 Task: Add a condition where "Form Is not Default ticket form" in new tickets in your groups.
Action: Mouse moved to (141, 442)
Screenshot: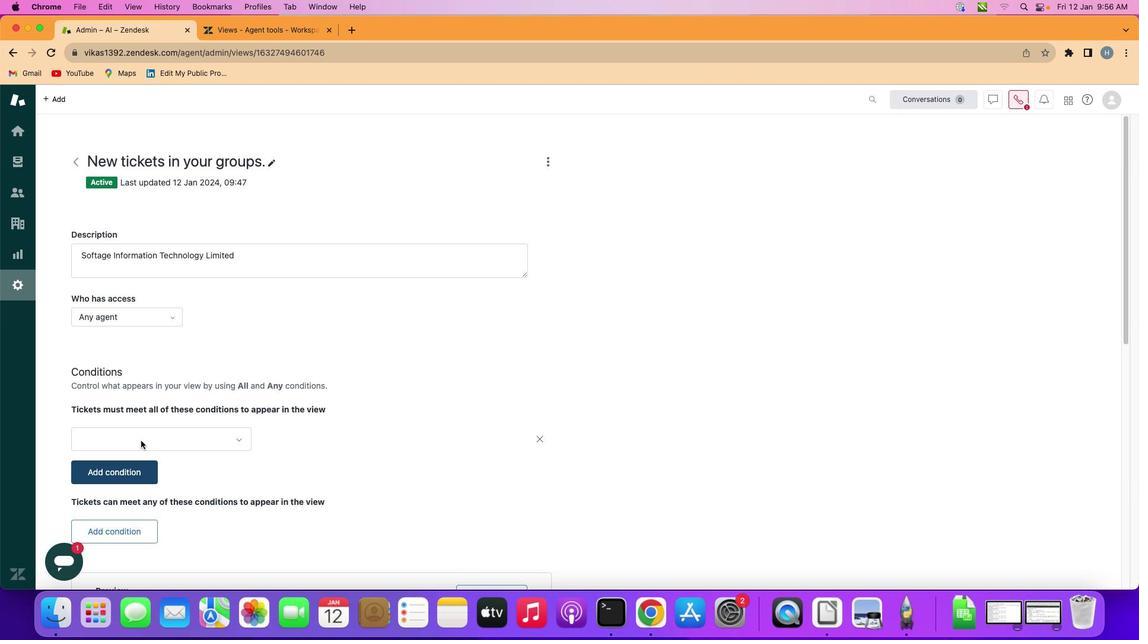 
Action: Mouse pressed left at (141, 442)
Screenshot: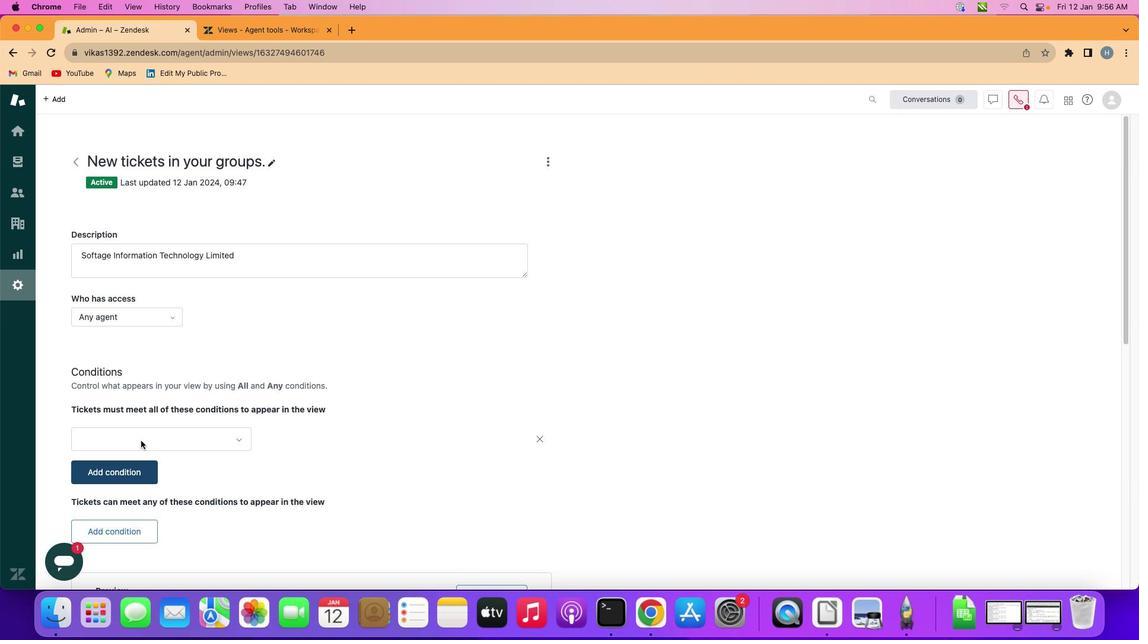 
Action: Mouse moved to (201, 443)
Screenshot: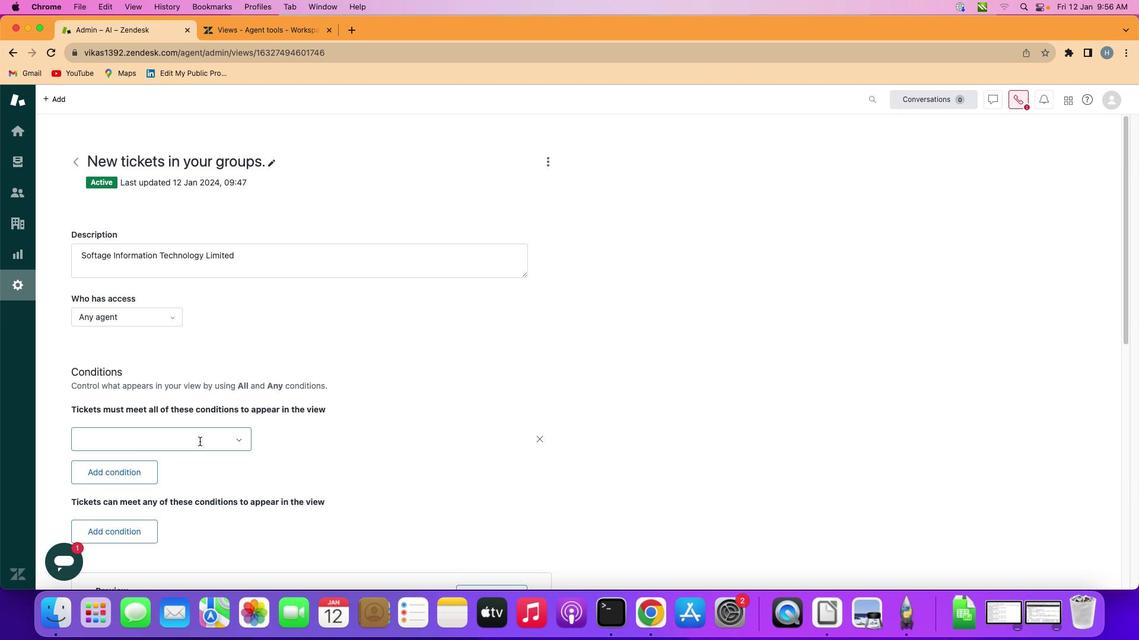 
Action: Mouse pressed left at (201, 443)
Screenshot: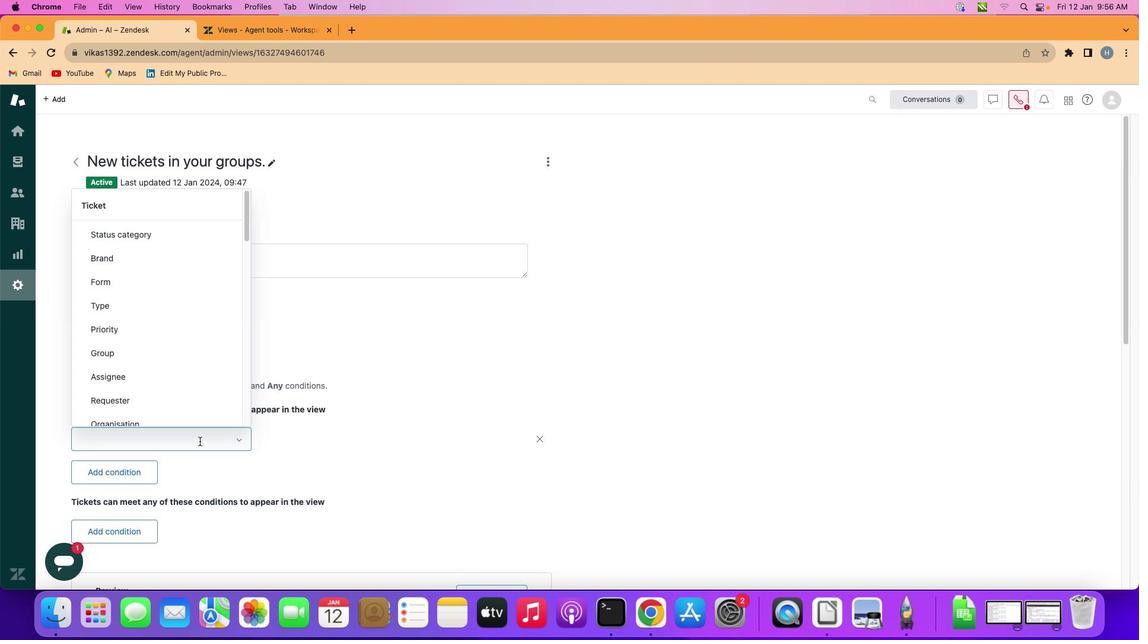 
Action: Mouse moved to (196, 287)
Screenshot: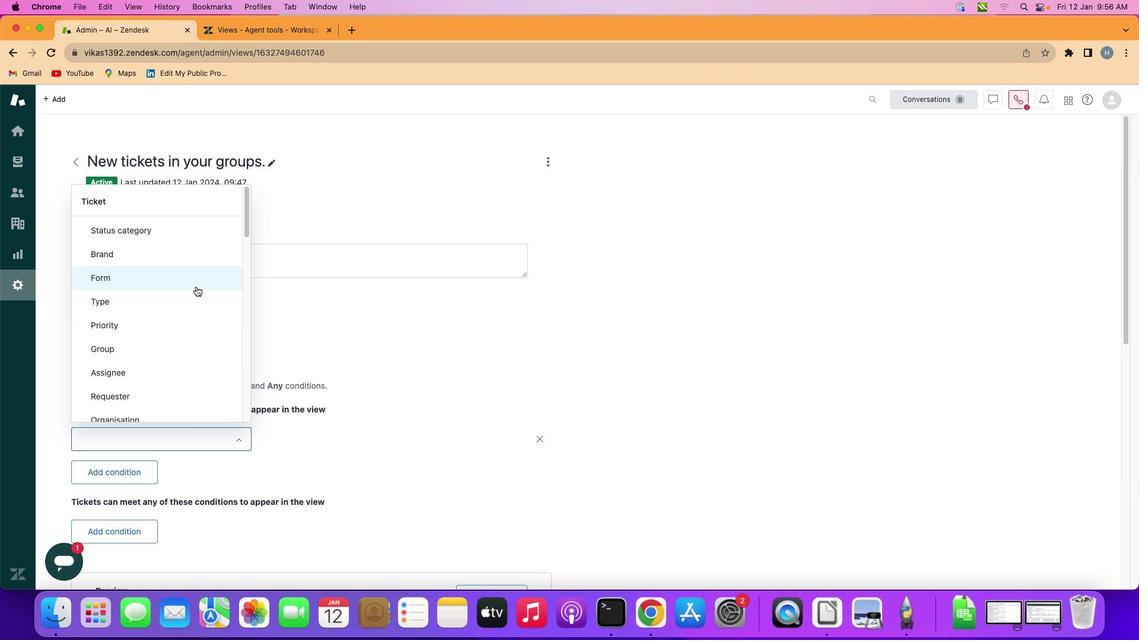 
Action: Mouse pressed left at (196, 287)
Screenshot: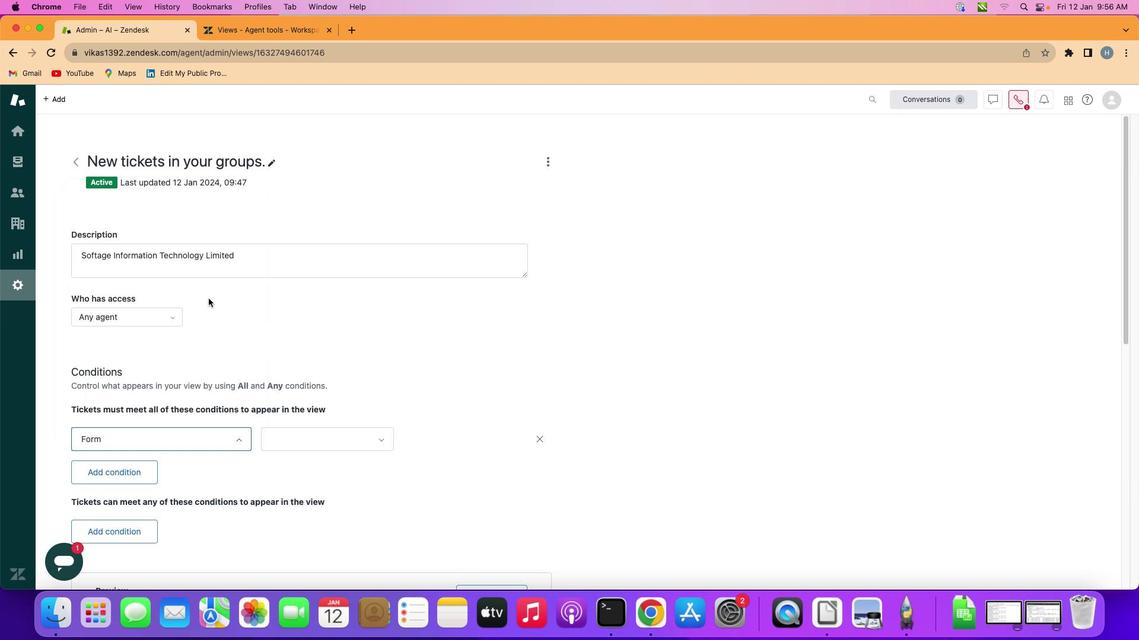 
Action: Mouse moved to (350, 439)
Screenshot: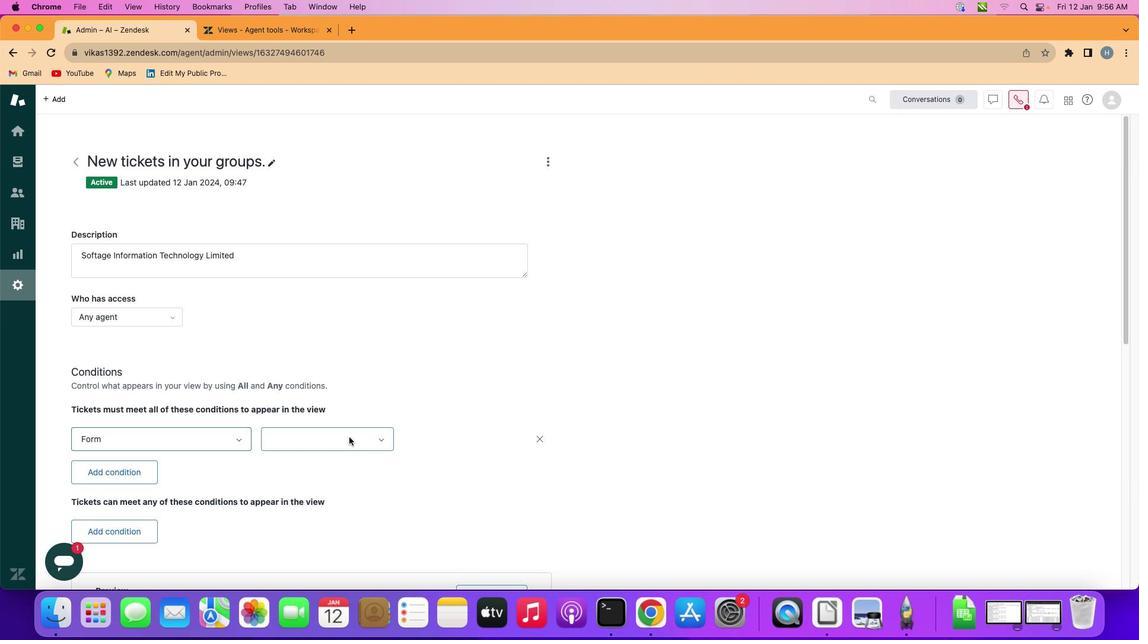 
Action: Mouse pressed left at (350, 439)
Screenshot: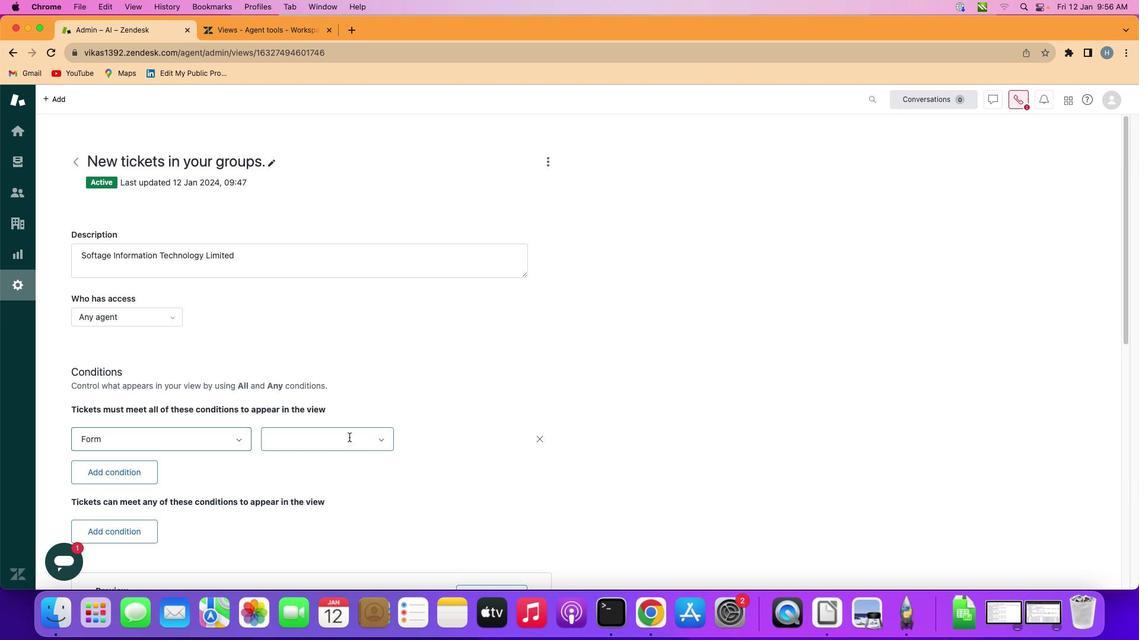 
Action: Mouse moved to (350, 484)
Screenshot: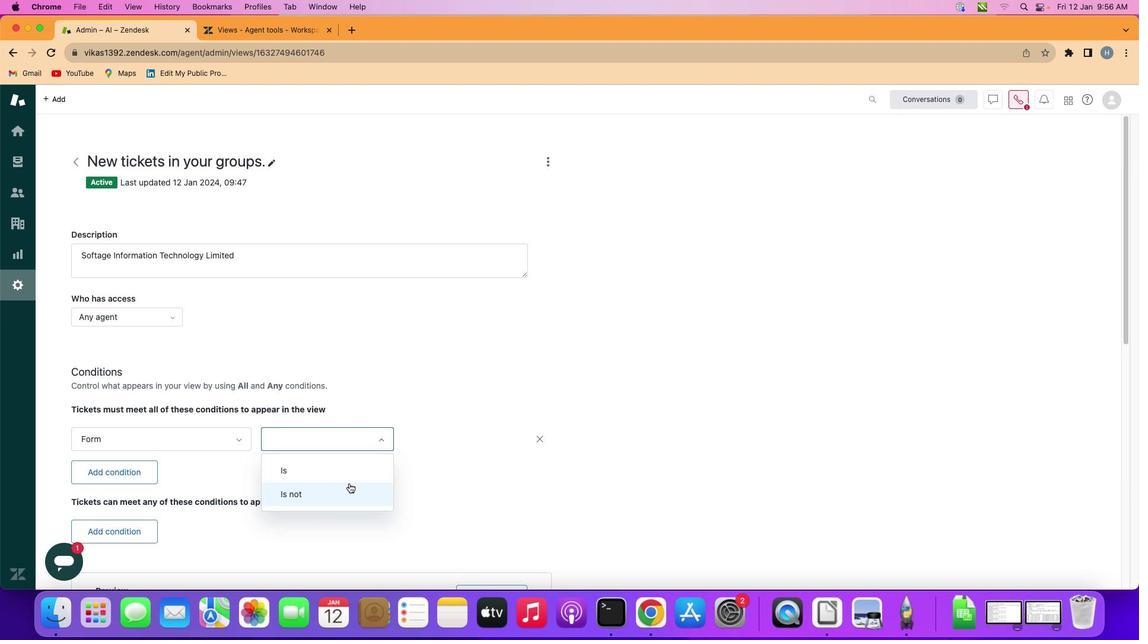
Action: Mouse pressed left at (350, 484)
Screenshot: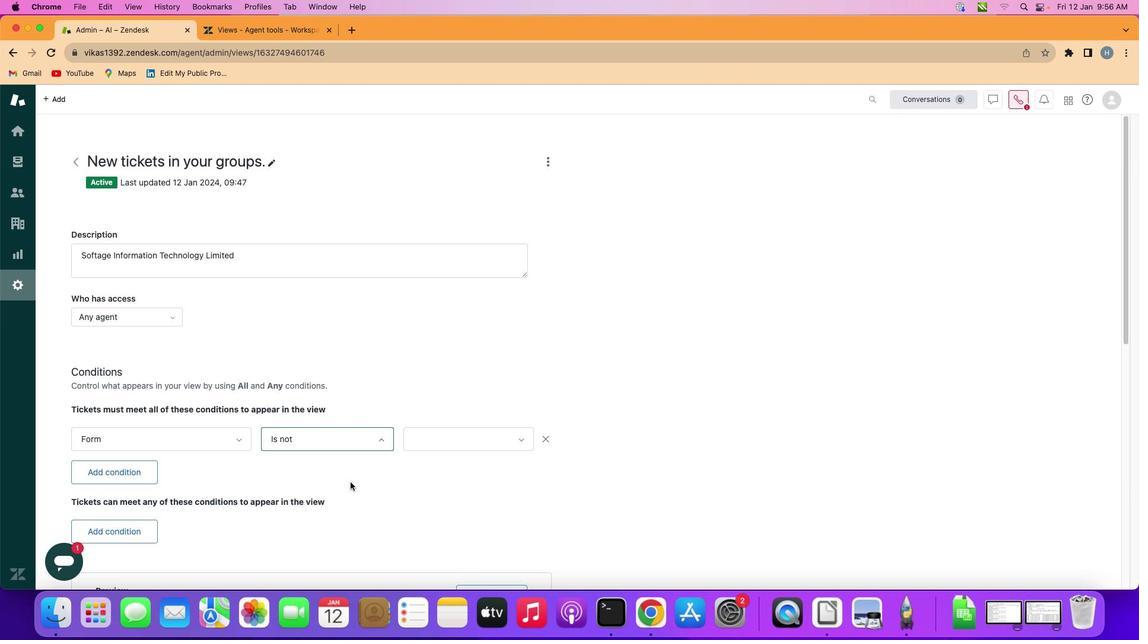 
Action: Mouse moved to (491, 433)
Screenshot: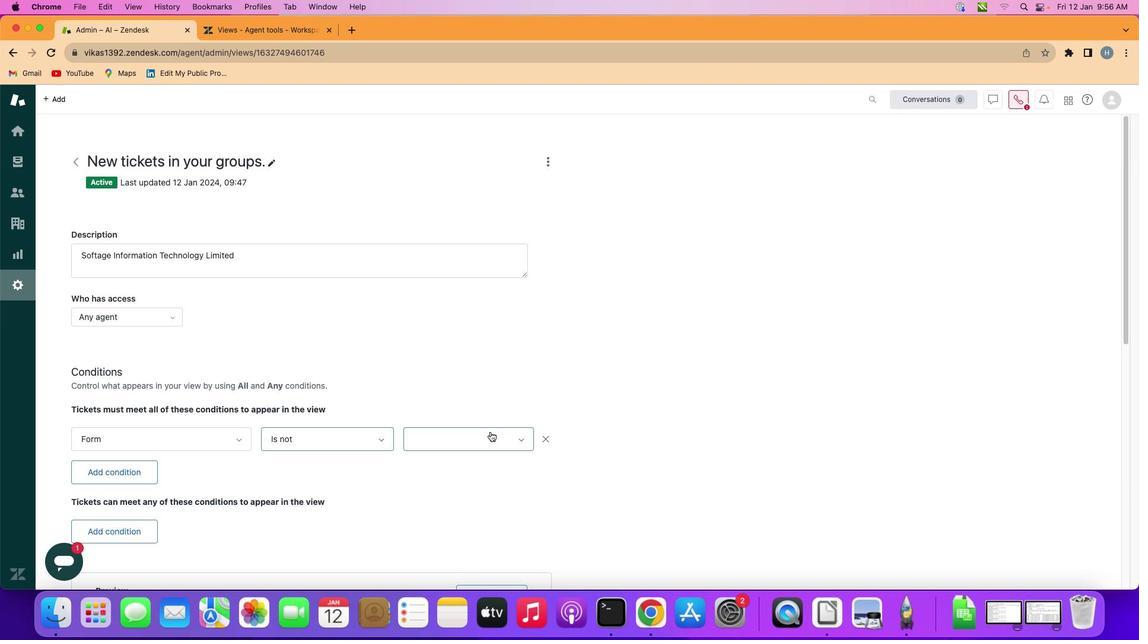 
Action: Mouse pressed left at (491, 433)
Screenshot: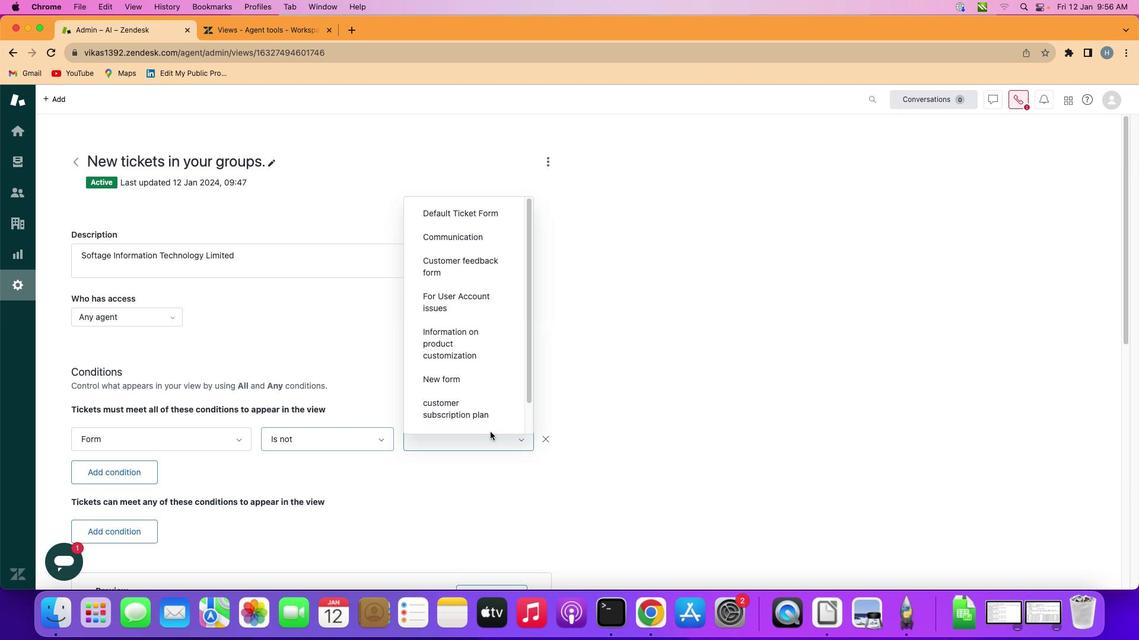 
Action: Mouse moved to (498, 209)
Screenshot: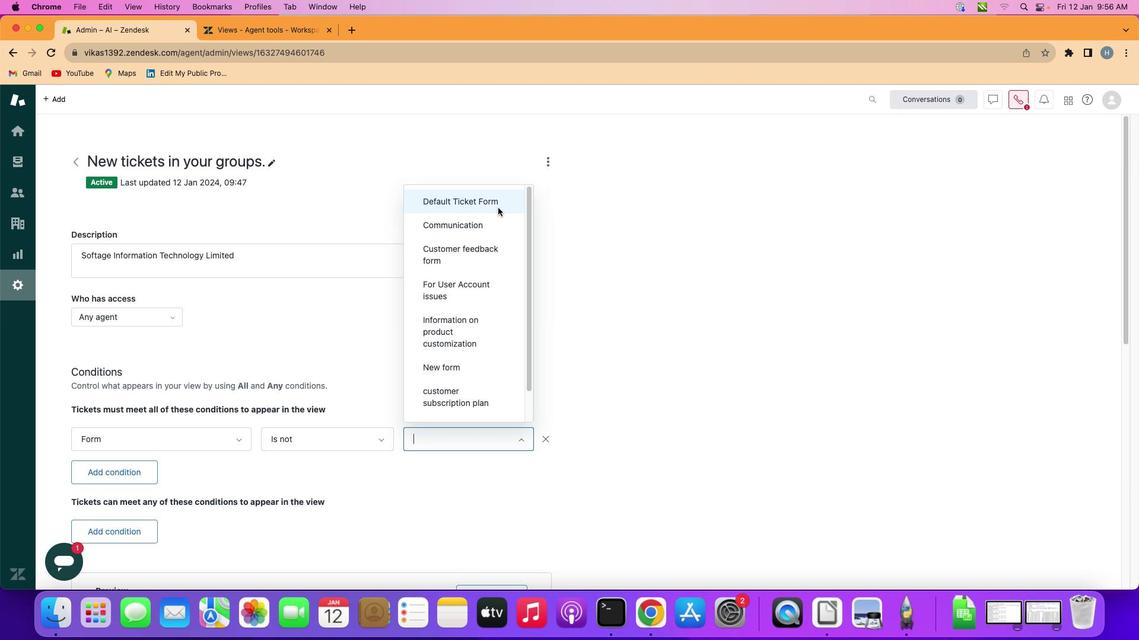 
Action: Mouse pressed left at (498, 209)
Screenshot: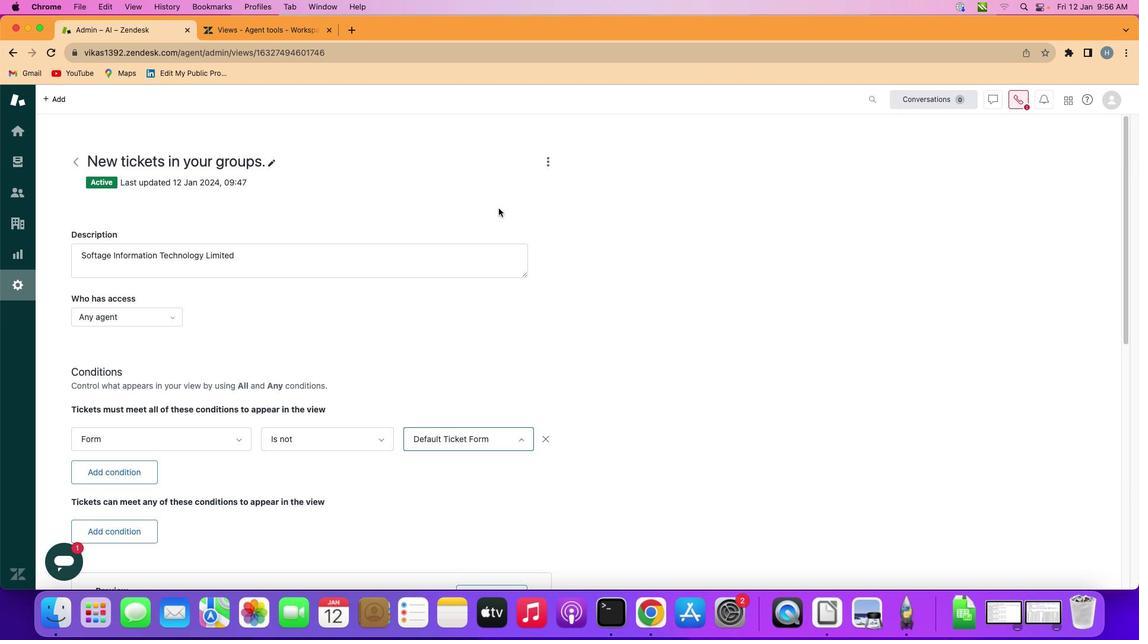 
Action: Mouse moved to (492, 346)
Screenshot: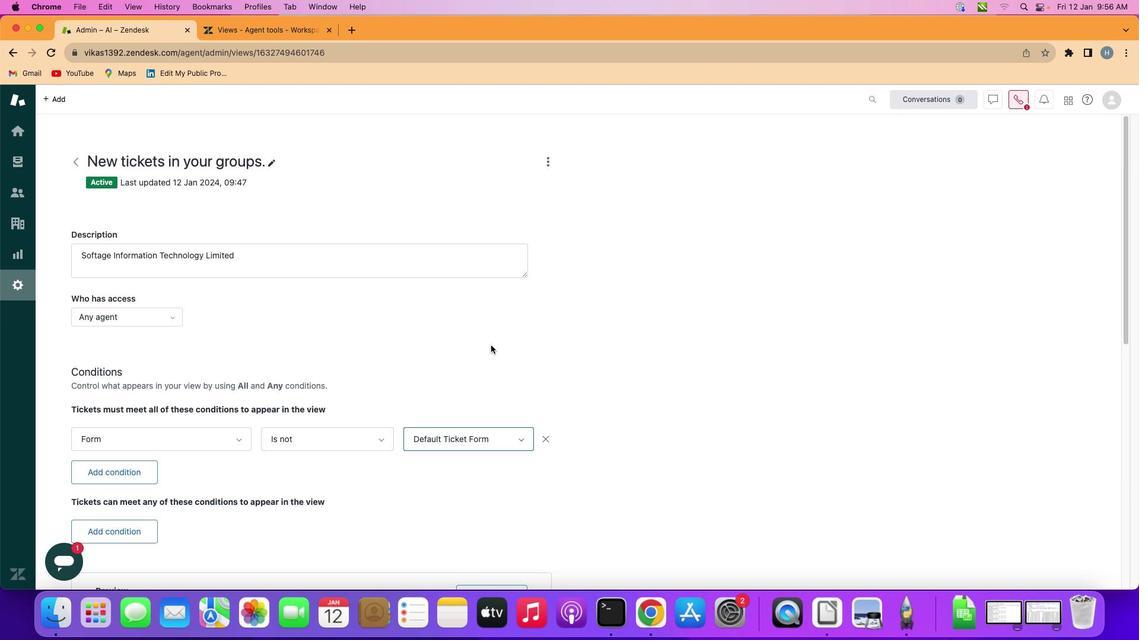 
